 Task: Filter tasks by high priority using the search term 'priority:high' and include subfolders in the search.
Action: Mouse moved to (17, 147)
Screenshot: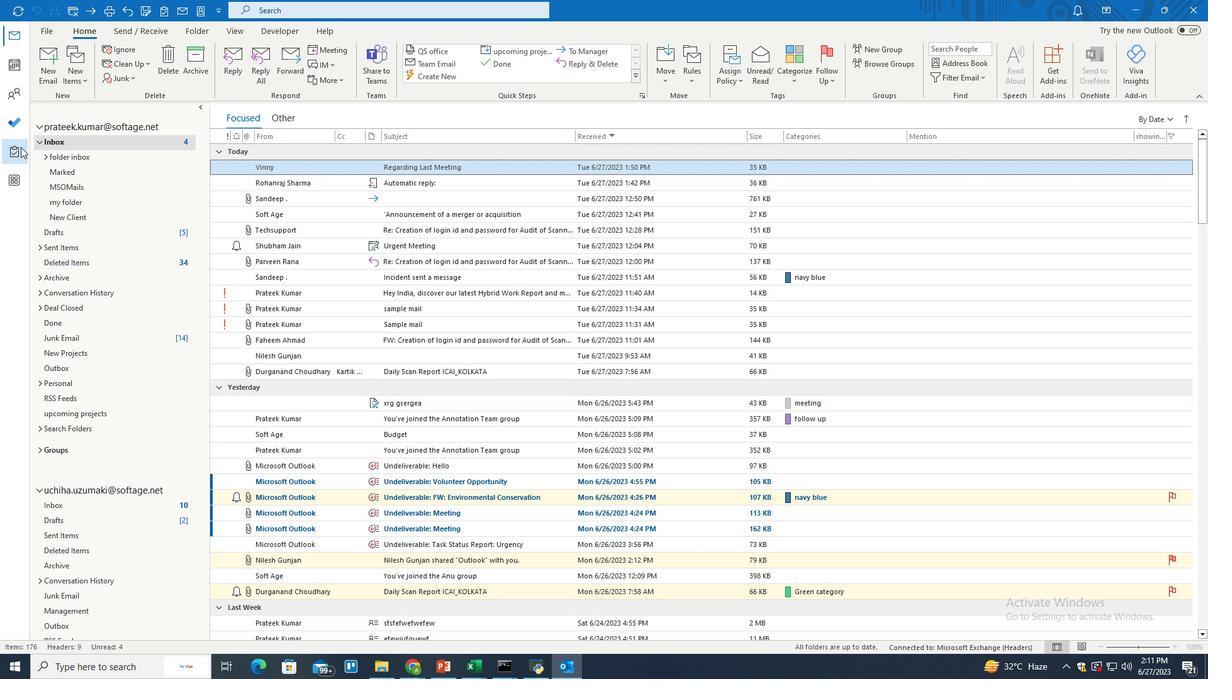 
Action: Mouse pressed left at (17, 147)
Screenshot: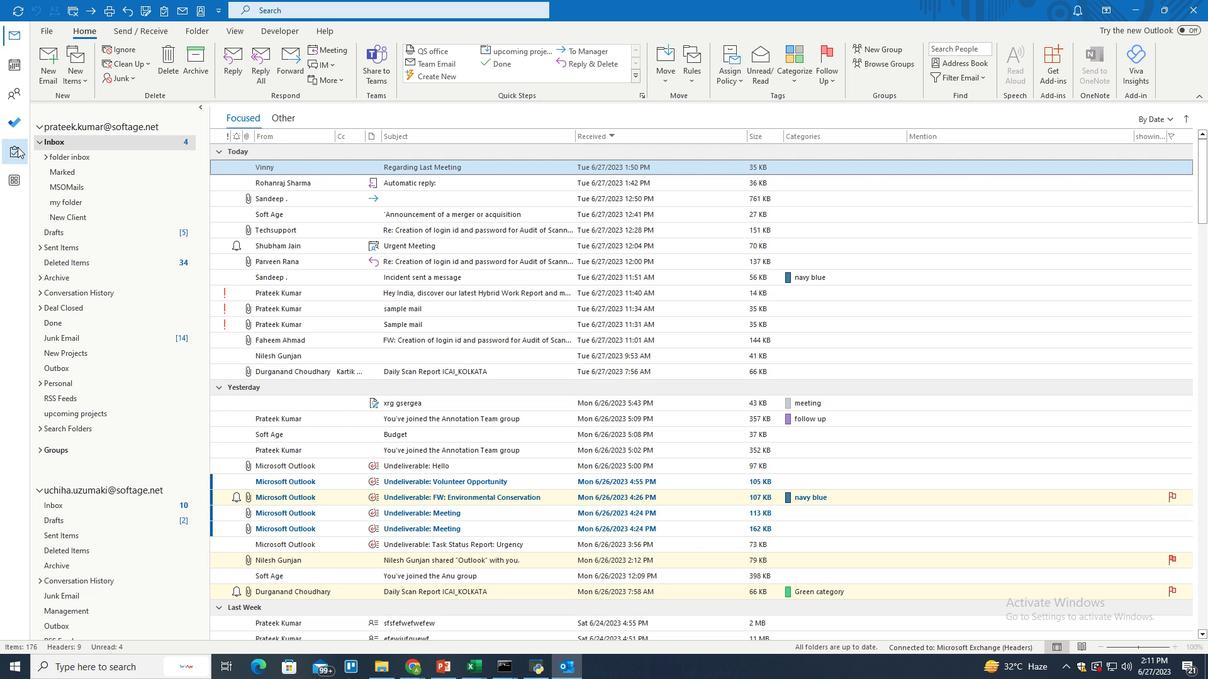 
Action: Mouse moved to (350, 4)
Screenshot: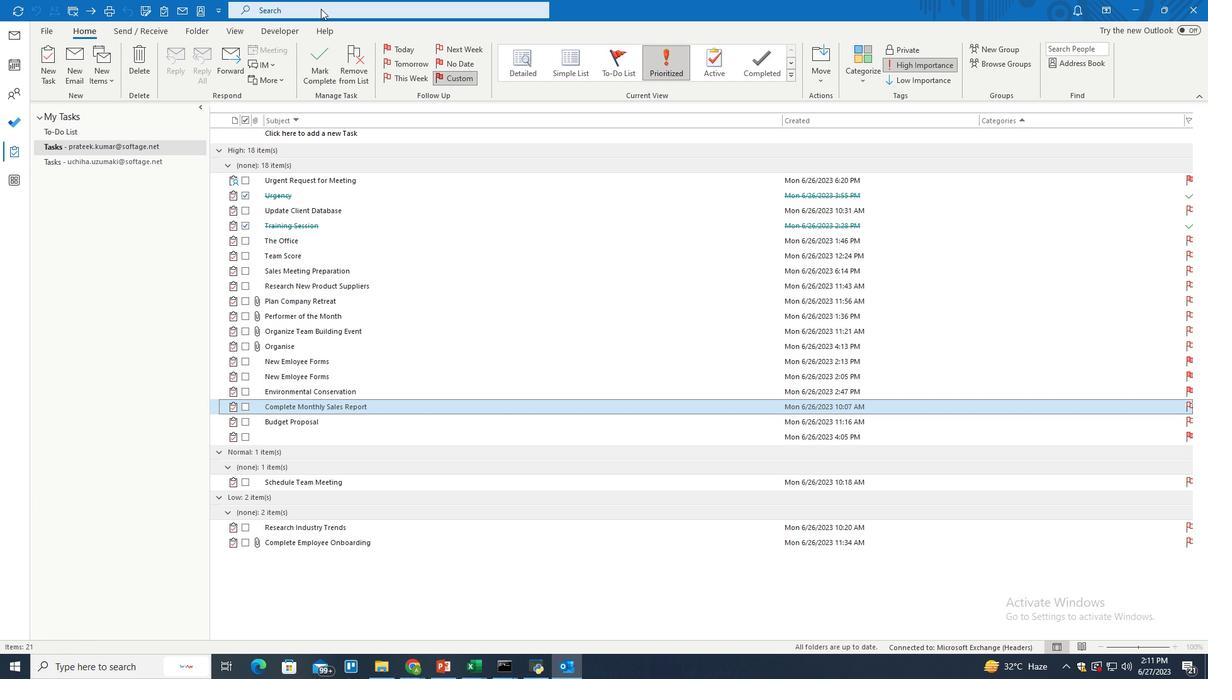 
Action: Mouse pressed left at (350, 4)
Screenshot: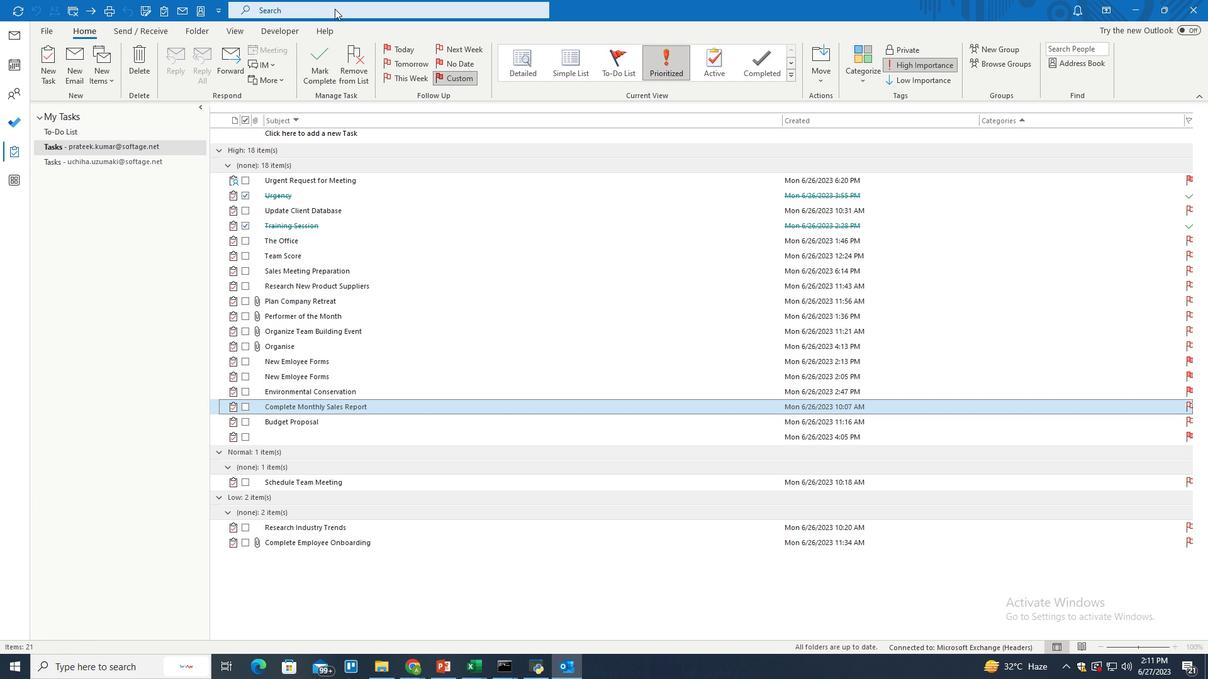 
Action: Mouse moved to (520, 8)
Screenshot: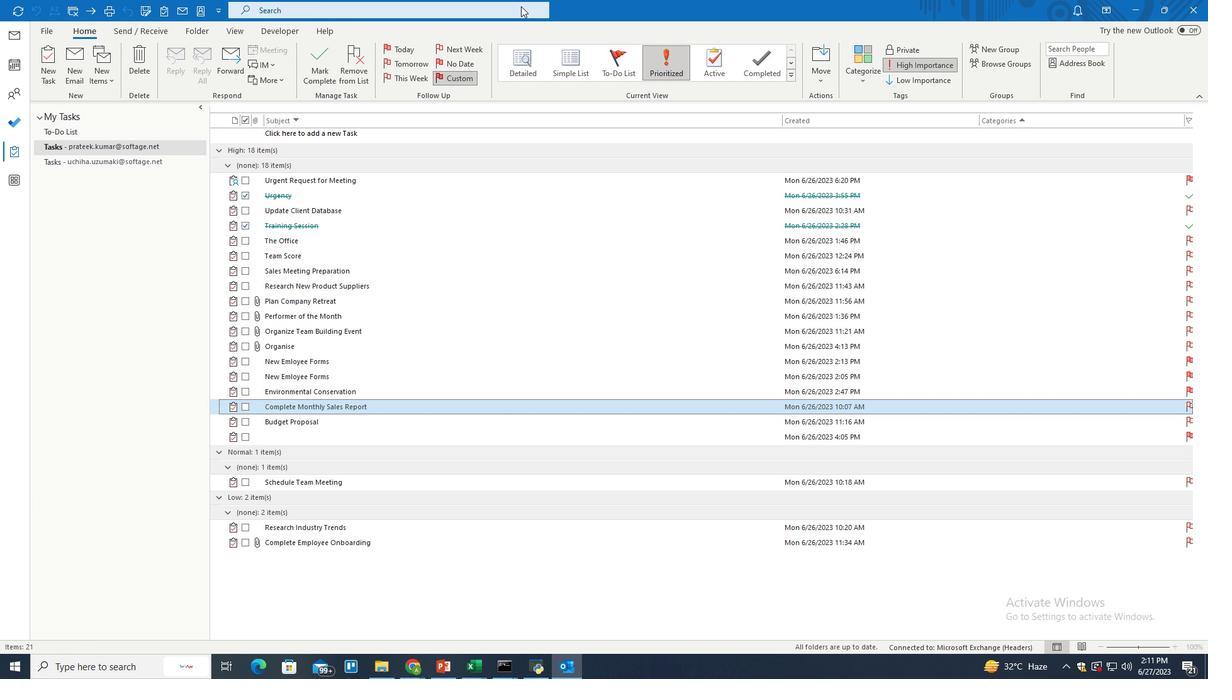 
Action: Mouse pressed left at (520, 8)
Screenshot: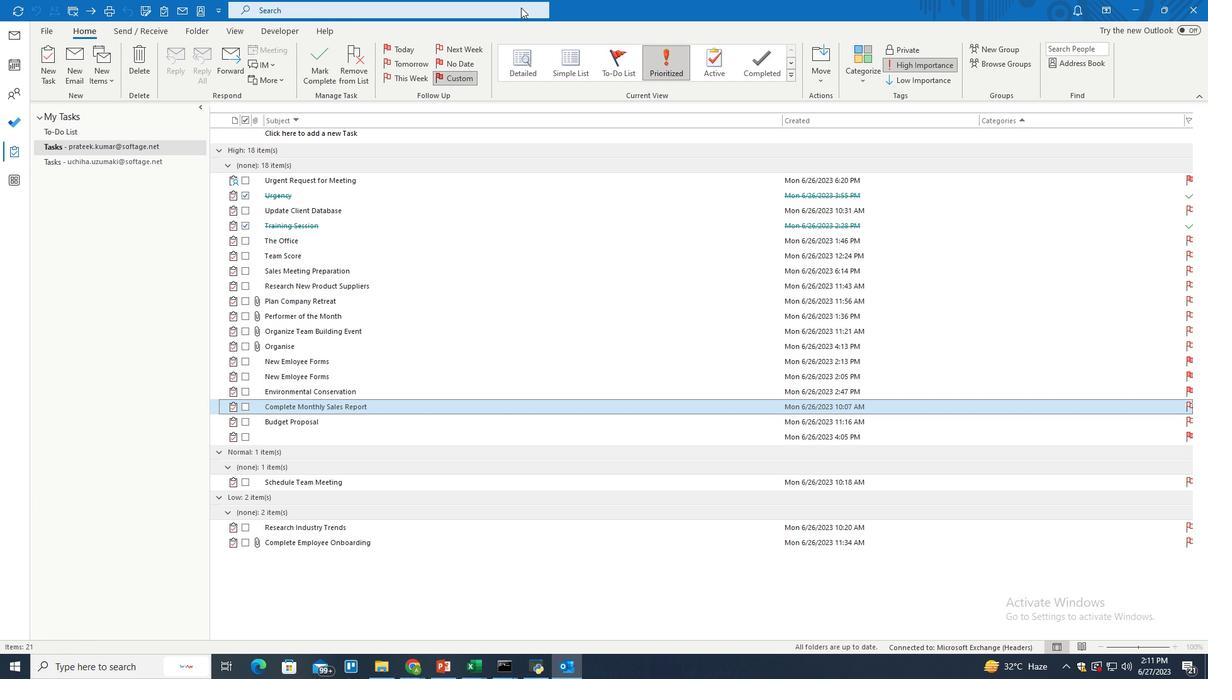 
Action: Mouse moved to (585, 11)
Screenshot: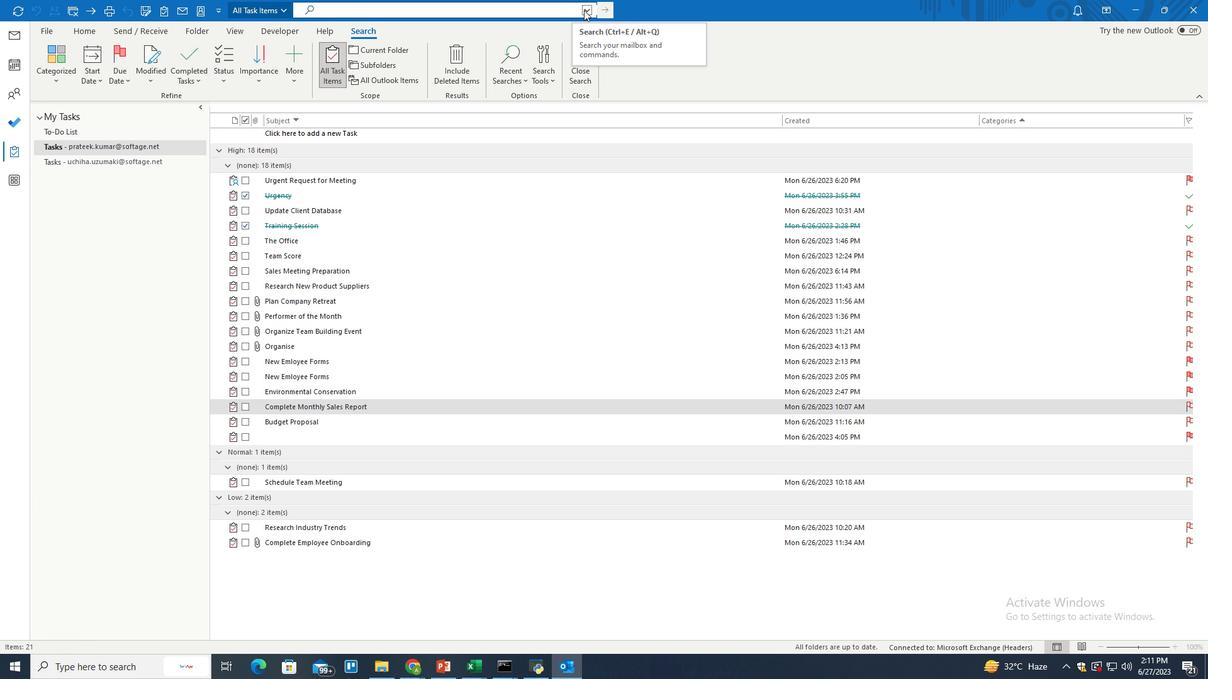 
Action: Mouse pressed left at (585, 11)
Screenshot: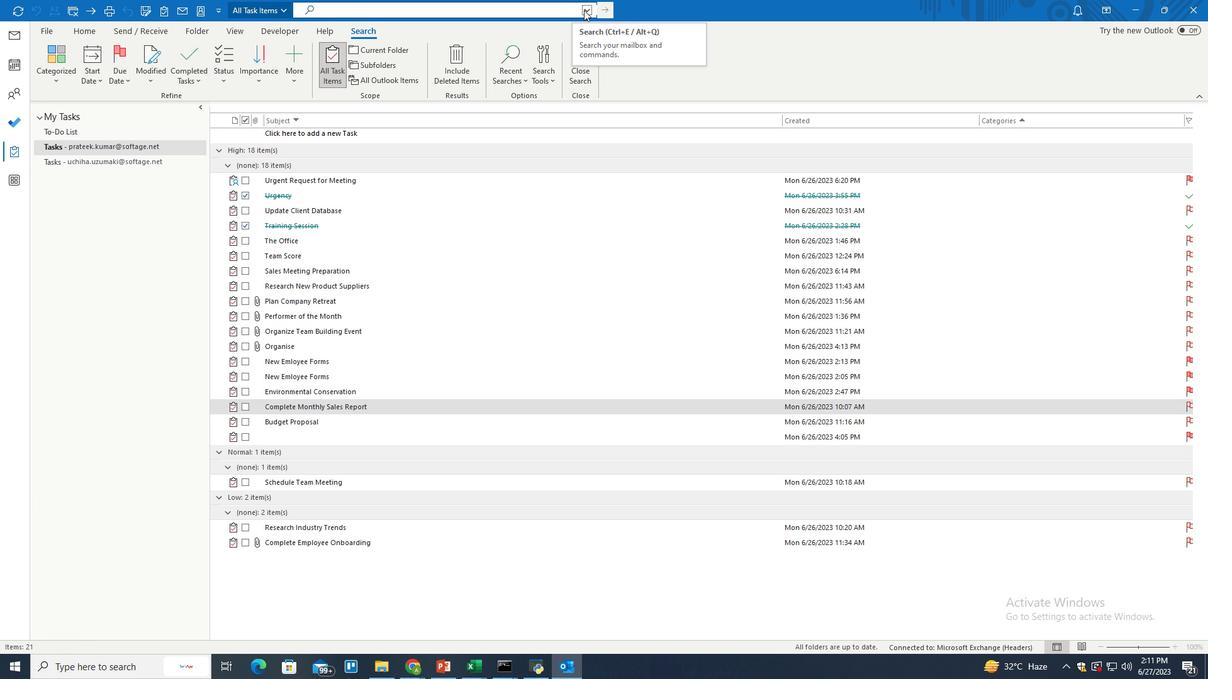 
Action: Mouse moved to (479, 30)
Screenshot: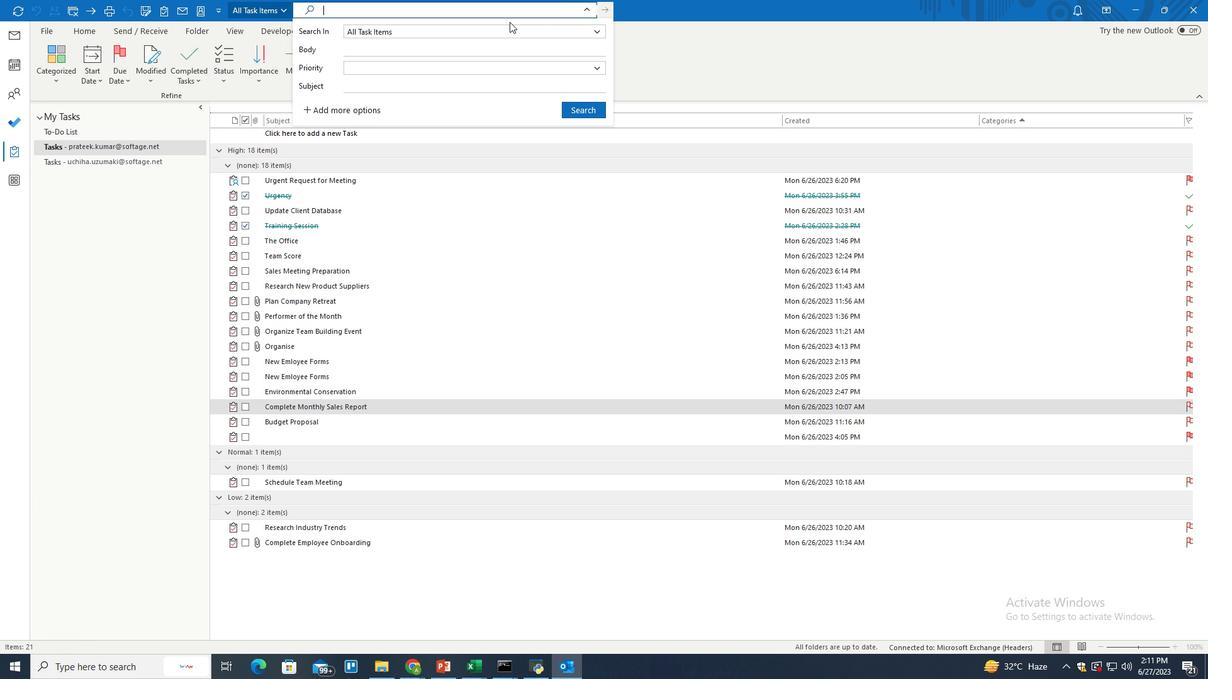 
Action: Mouse pressed left at (479, 30)
Screenshot: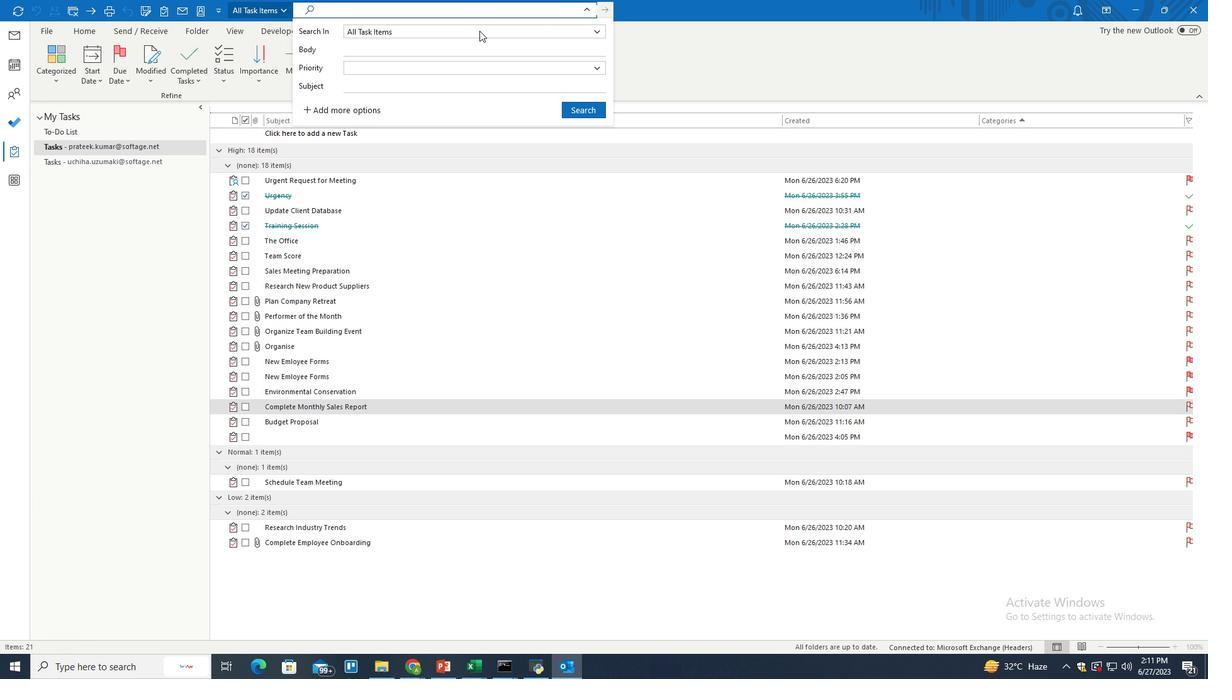 
Action: Mouse moved to (378, 55)
Screenshot: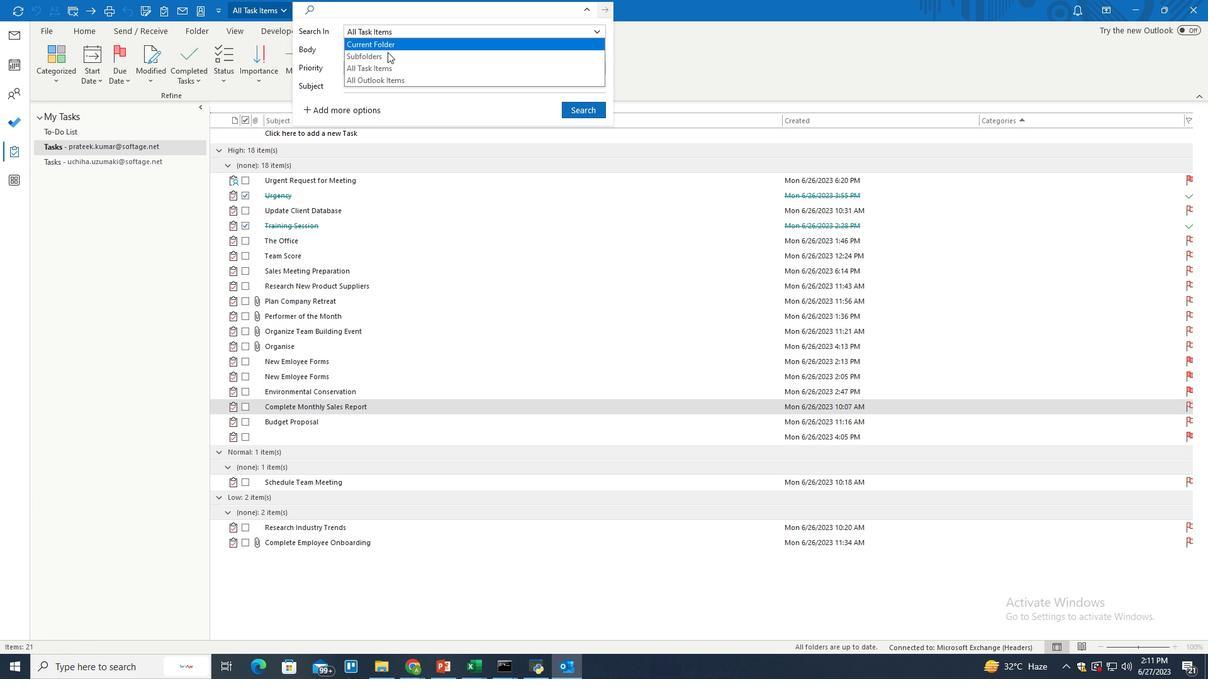 
Action: Mouse pressed left at (378, 55)
Screenshot: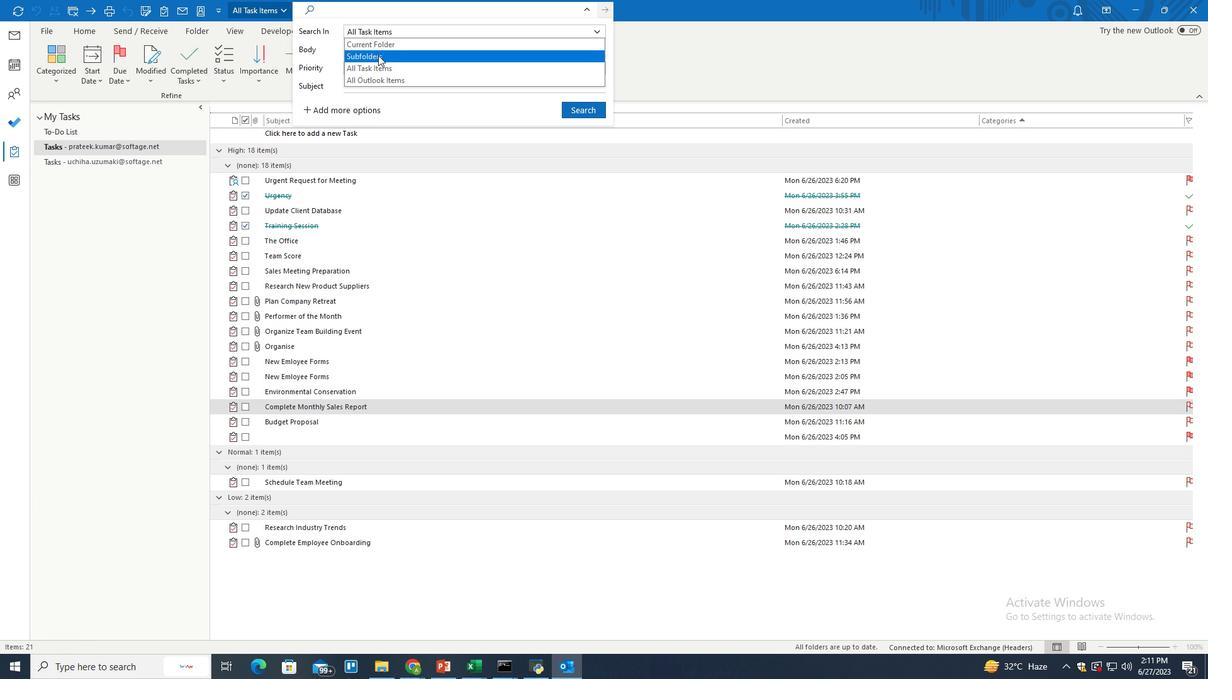 
Action: Mouse moved to (579, 8)
Screenshot: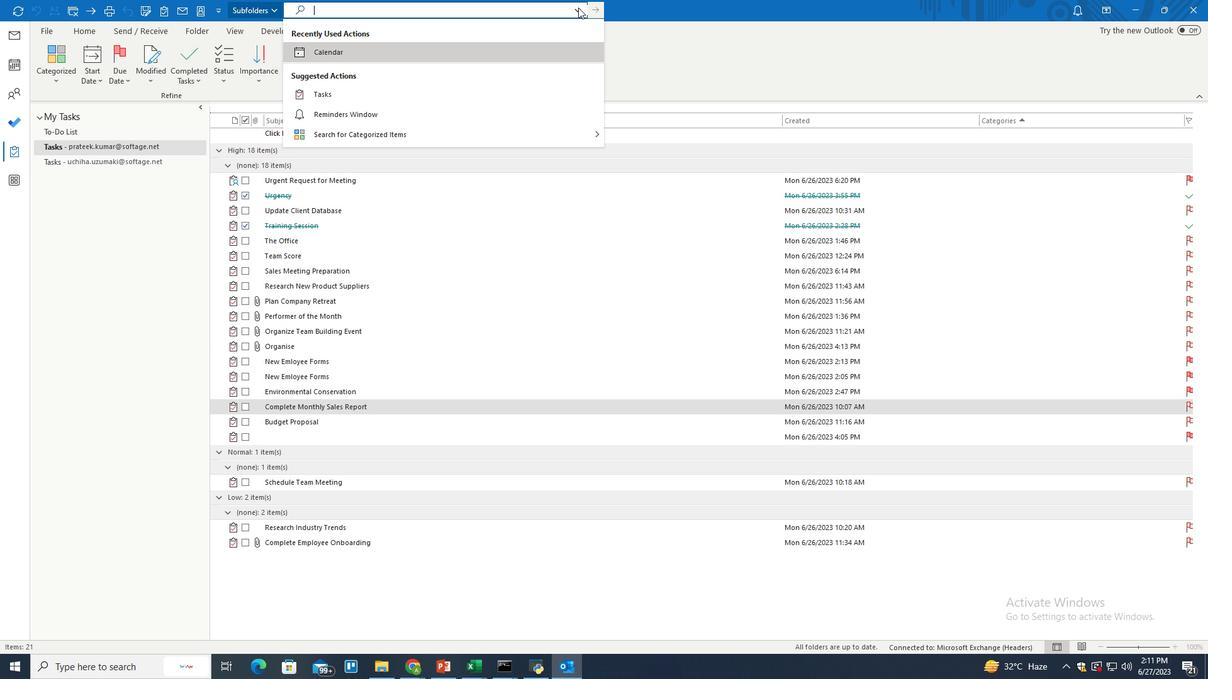 
Action: Mouse pressed left at (579, 8)
Screenshot: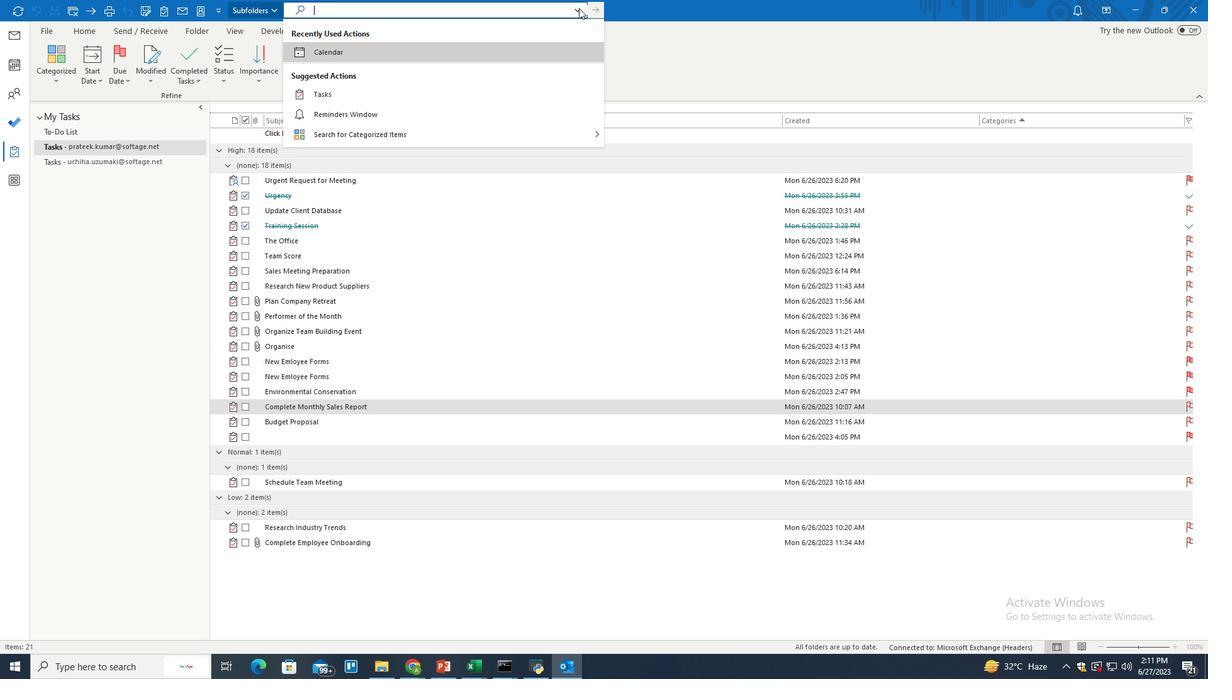 
Action: Mouse moved to (353, 69)
Screenshot: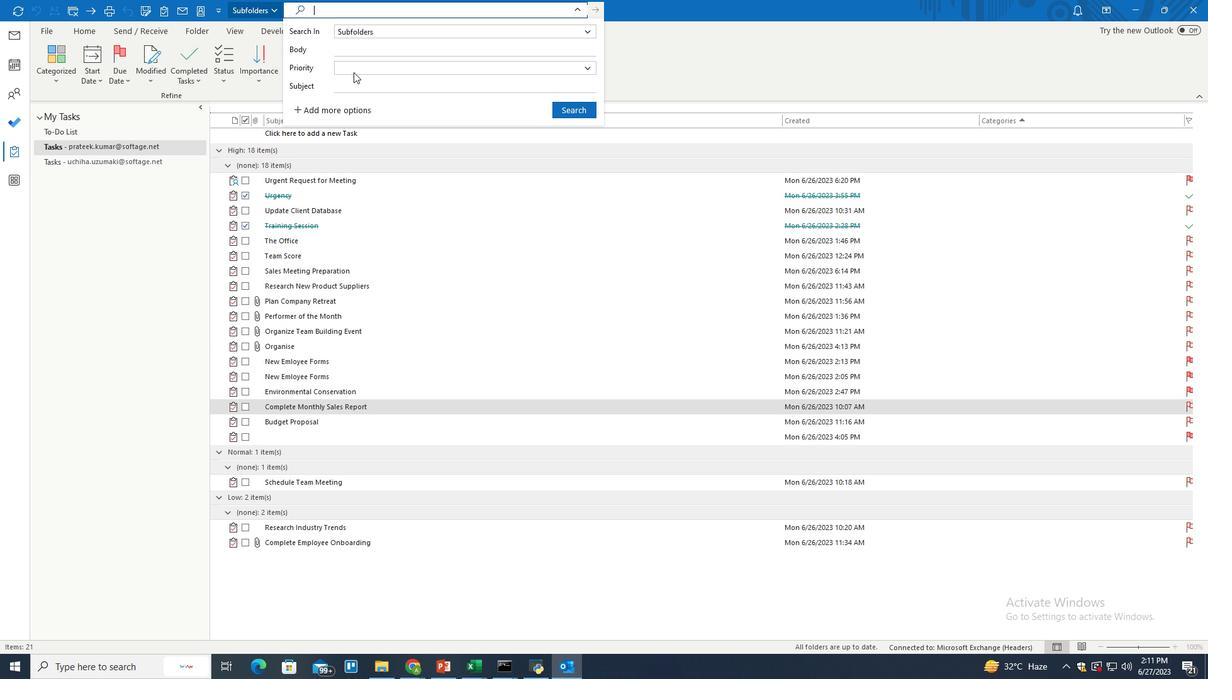 
Action: Mouse pressed left at (353, 69)
Screenshot: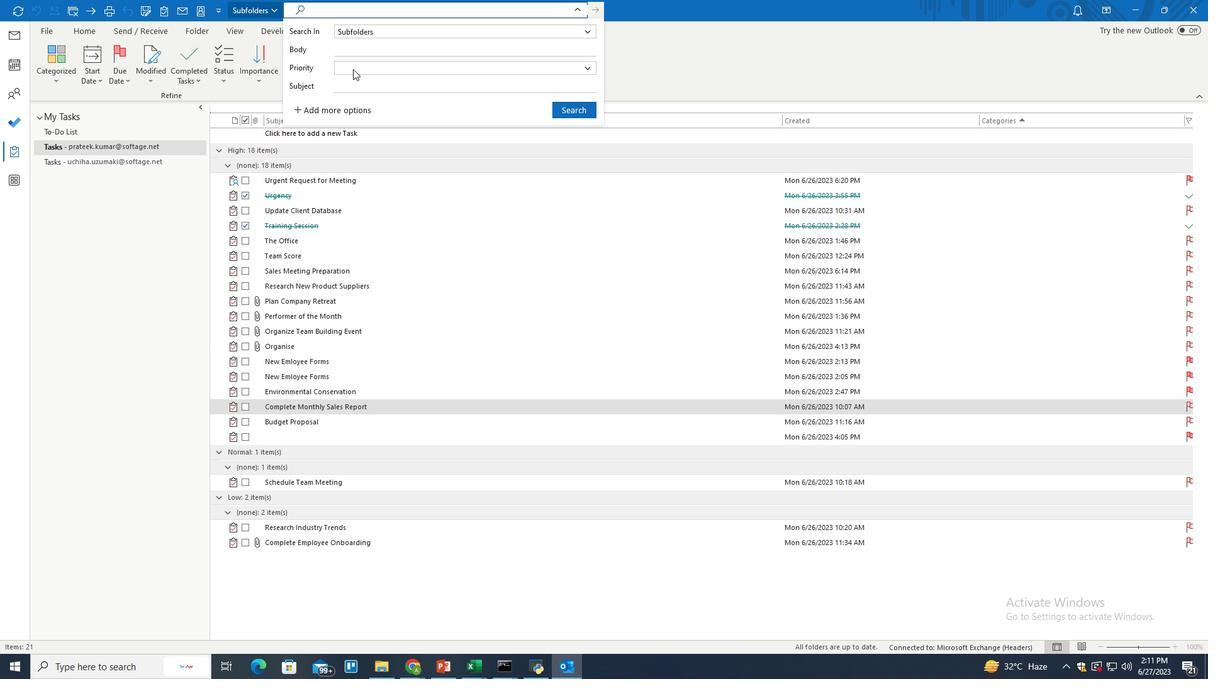 
Action: Mouse moved to (356, 113)
Screenshot: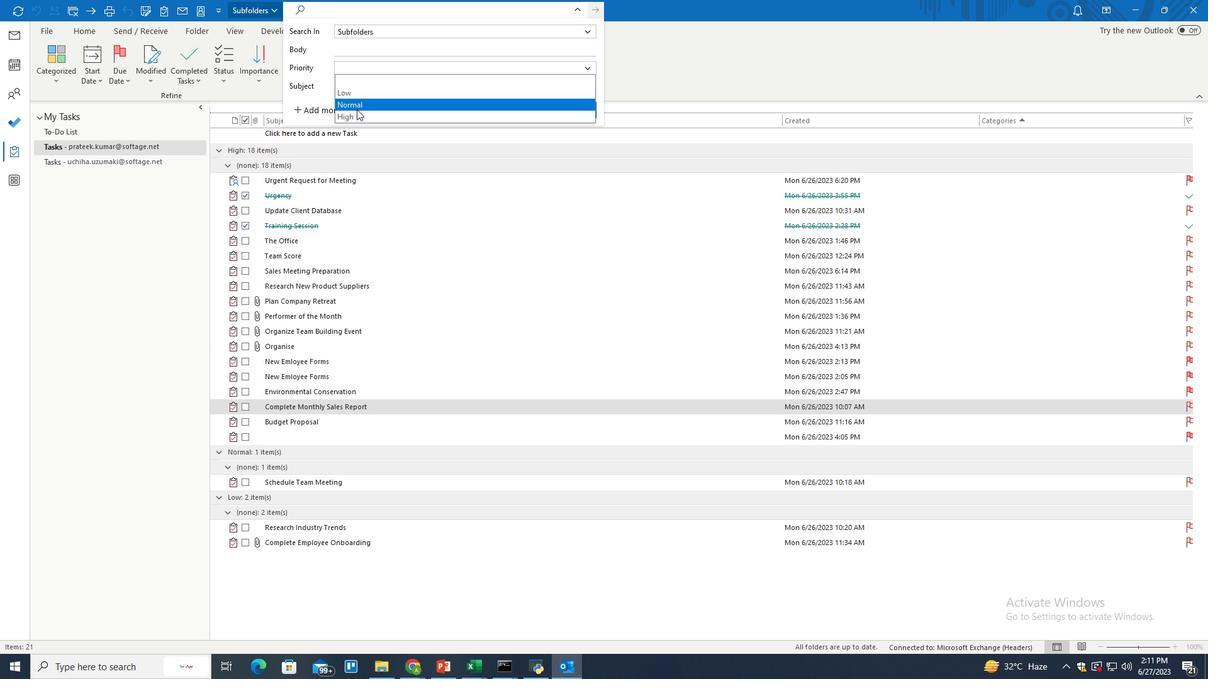 
Action: Mouse pressed left at (356, 113)
Screenshot: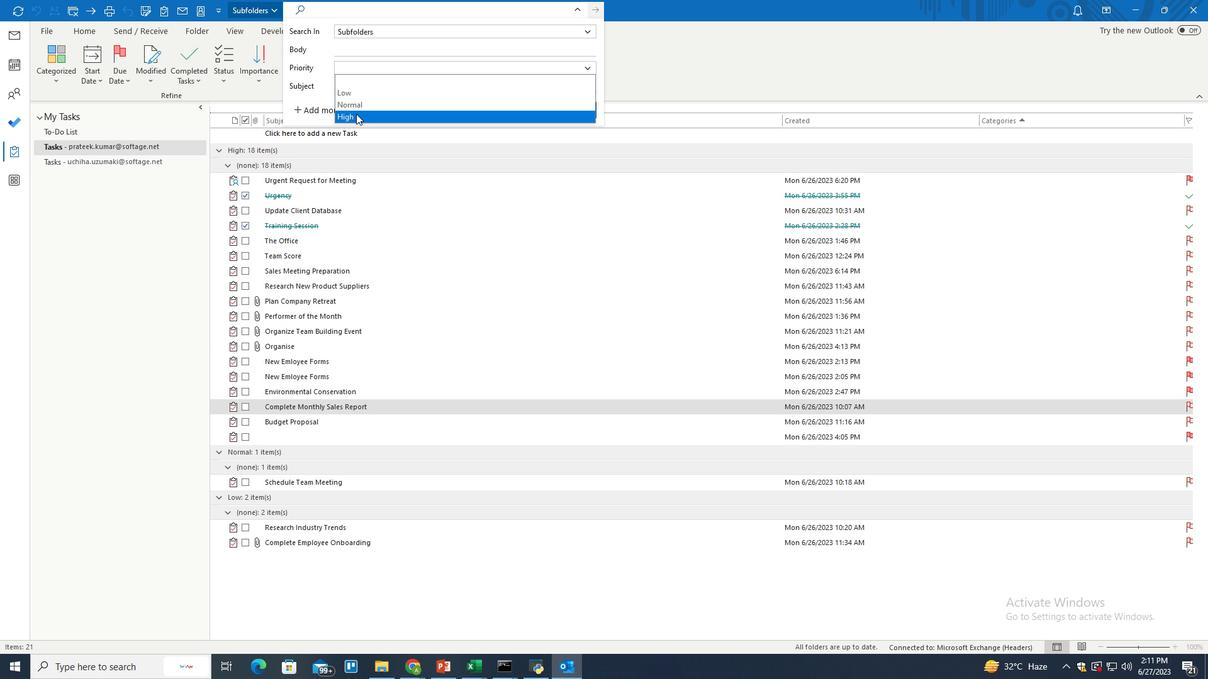 
Action: Mouse moved to (564, 109)
Screenshot: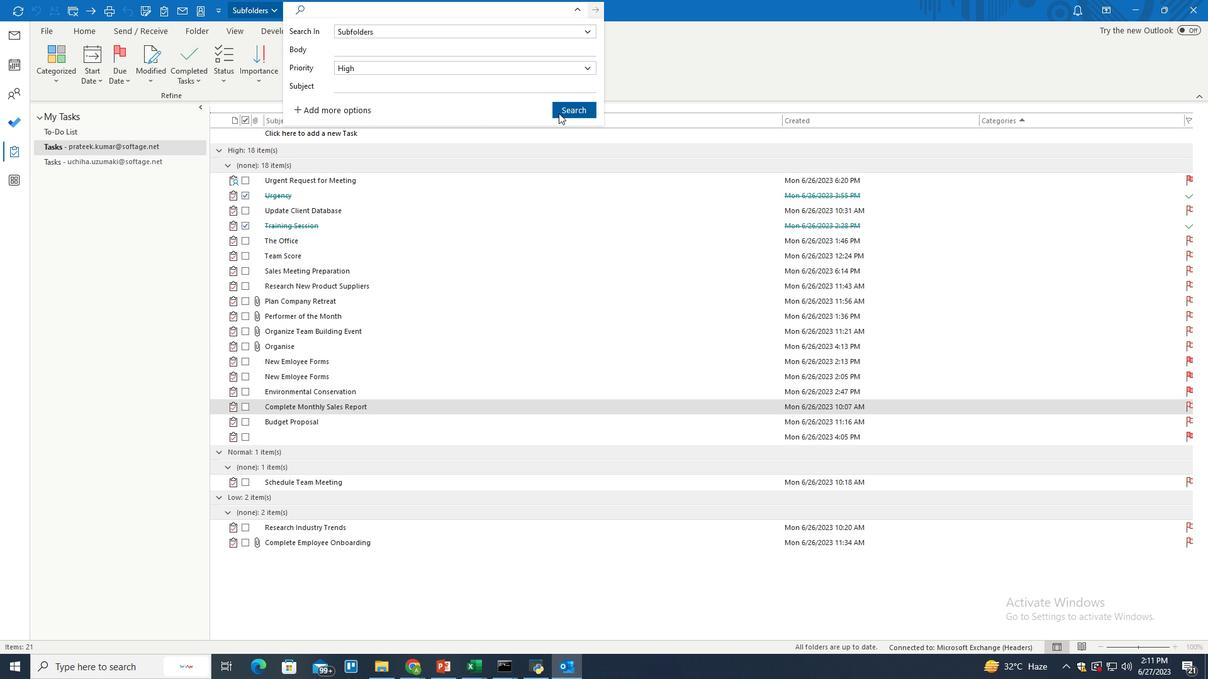 
Action: Mouse pressed left at (564, 109)
Screenshot: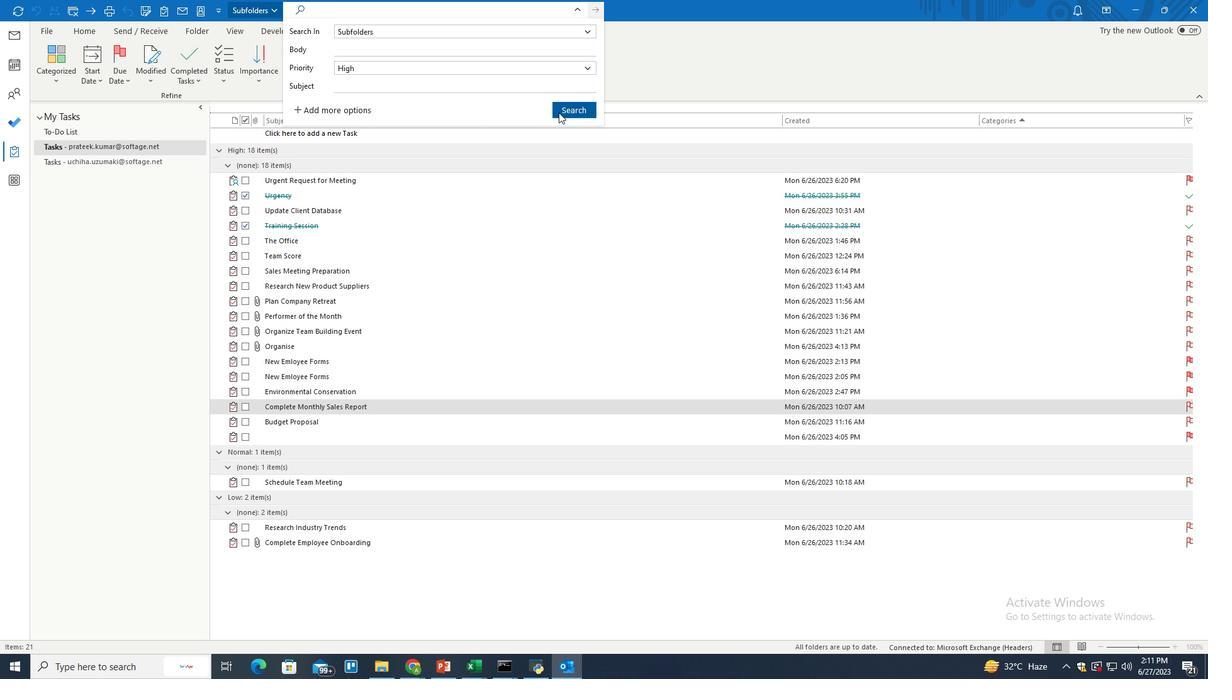 
Action: Mouse moved to (502, 245)
Screenshot: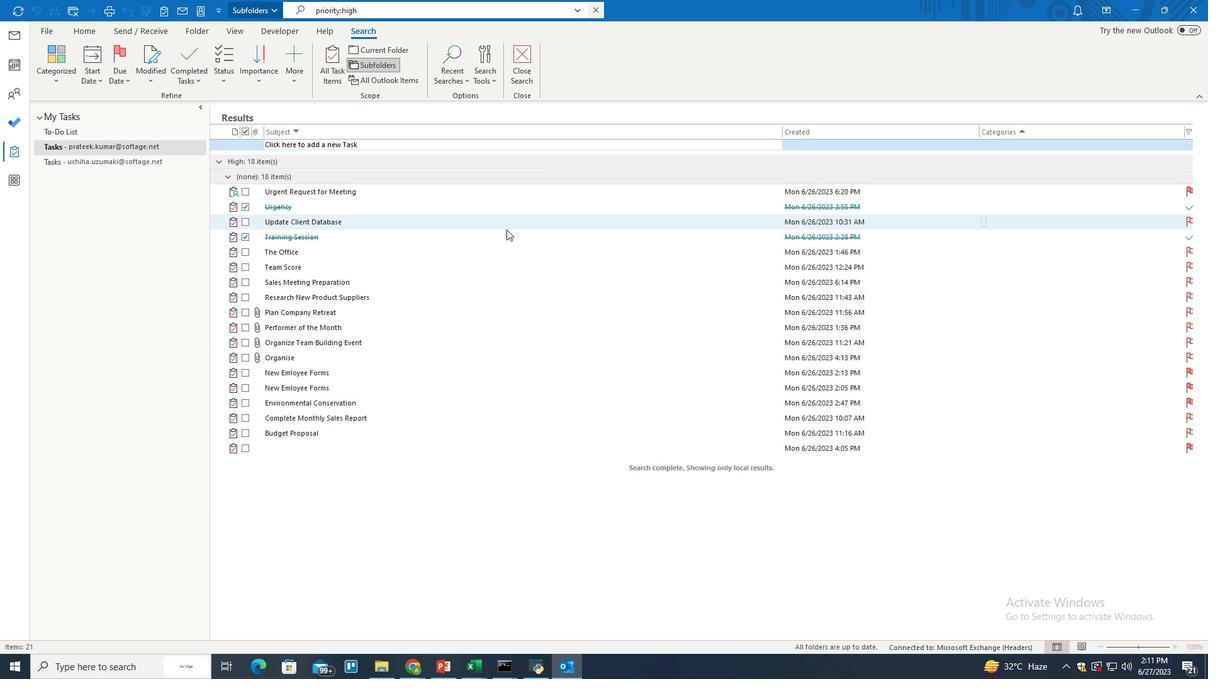 
